 Task: Create a section Dependency Management Sprint and in the section, add a milestone Internet of Things Integration in the project WhiteCap.
Action: Mouse moved to (63, 290)
Screenshot: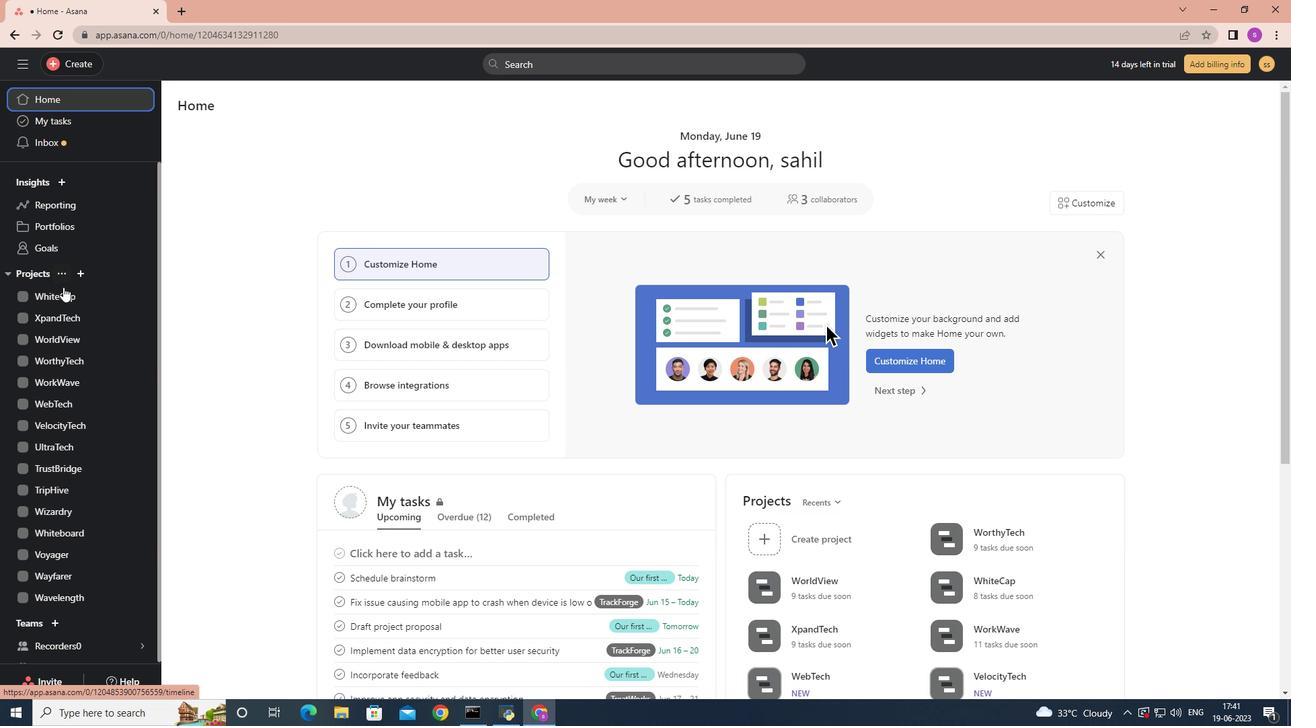 
Action: Mouse pressed left at (63, 290)
Screenshot: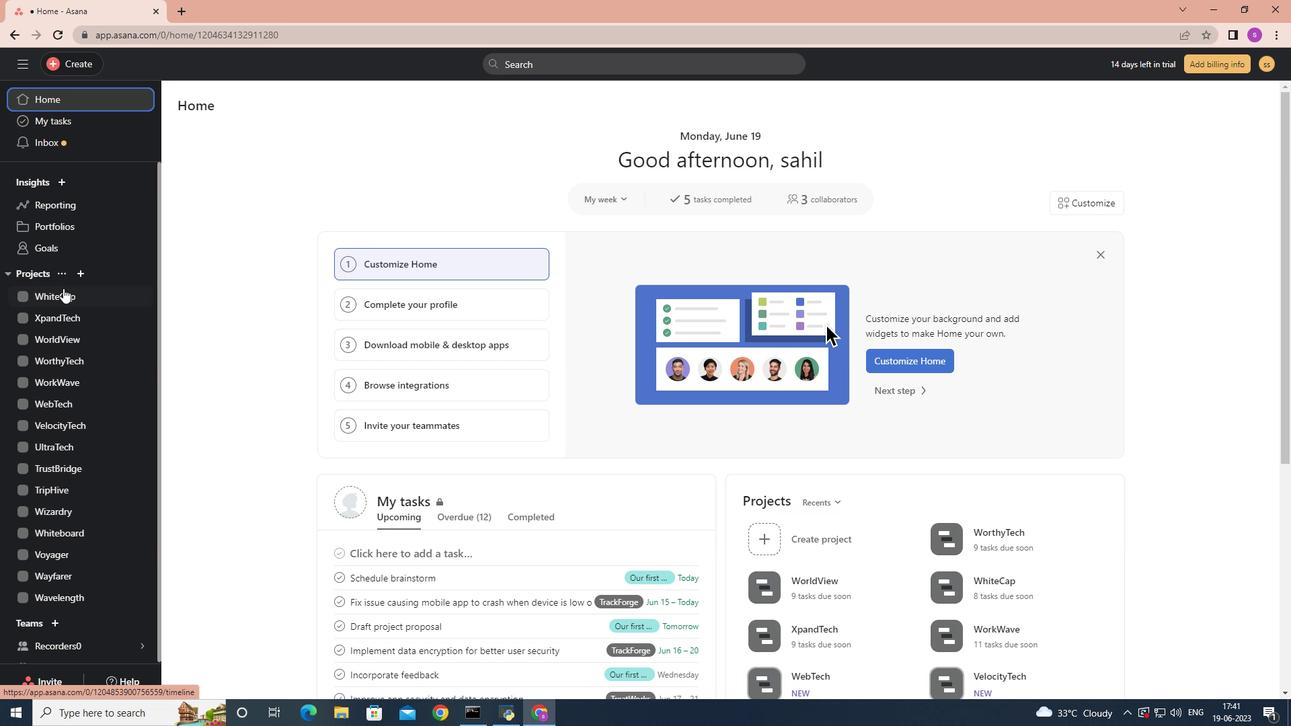 
Action: Mouse moved to (219, 588)
Screenshot: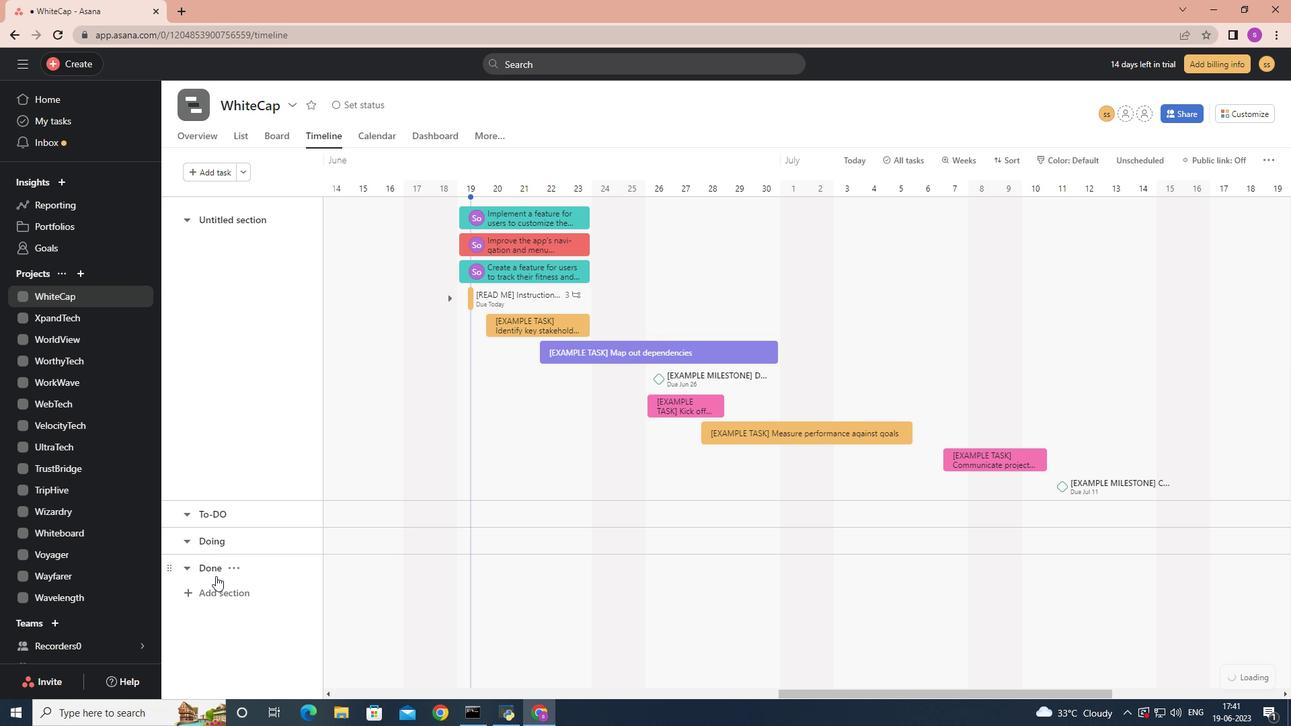 
Action: Mouse pressed left at (219, 588)
Screenshot: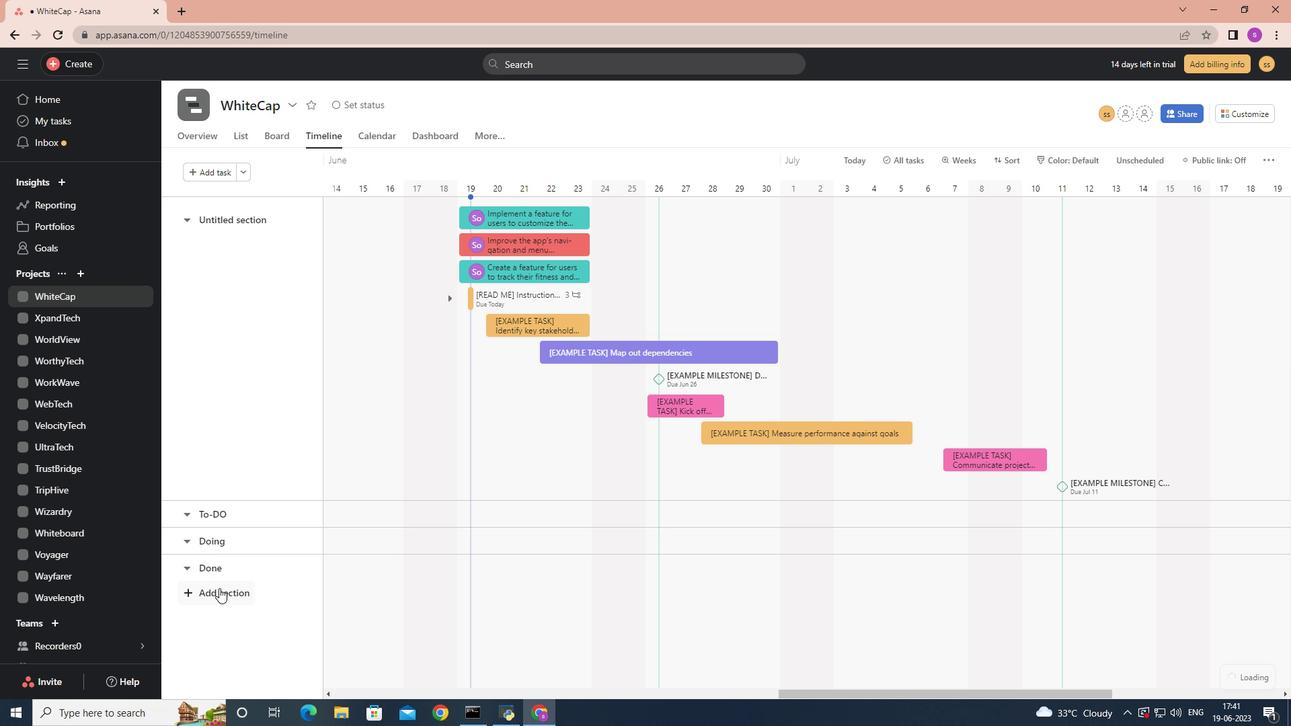 
Action: Mouse moved to (218, 584)
Screenshot: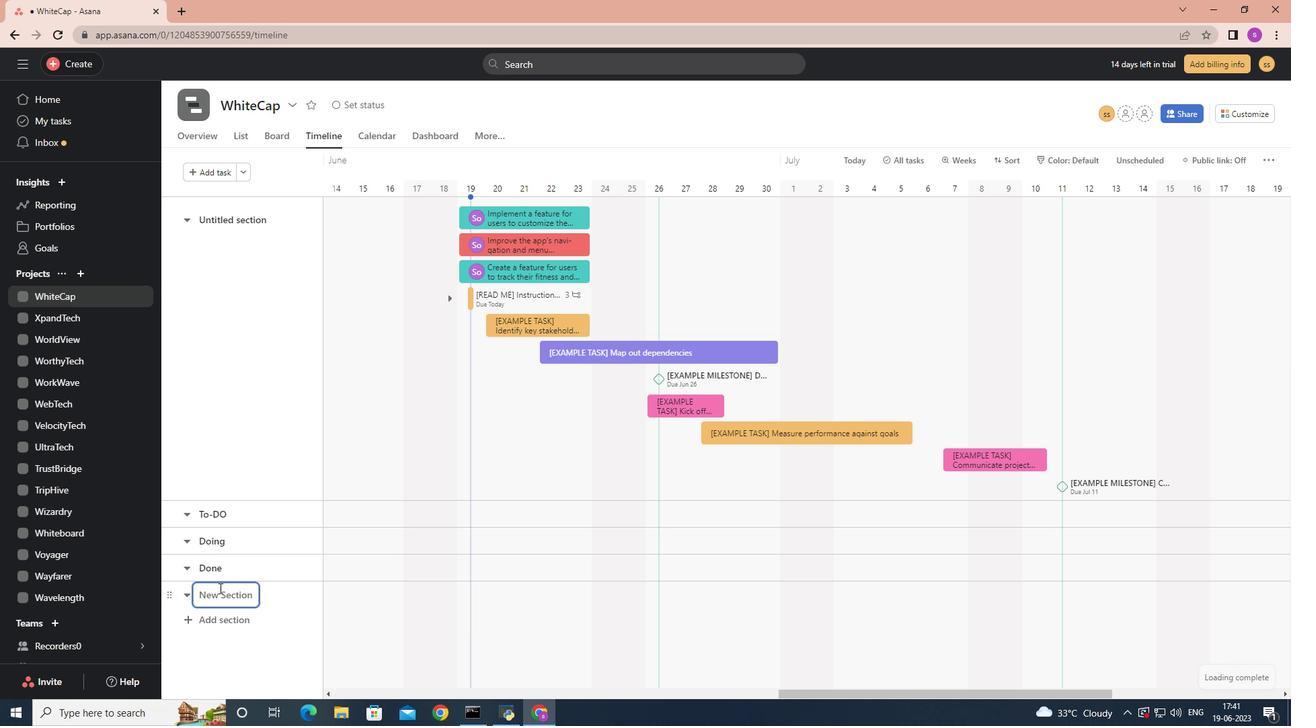 
Action: Key pressed <Key.shift>Dependency<Key.space><Key.shift>Management<Key.space><Key.shift>sprint
Screenshot: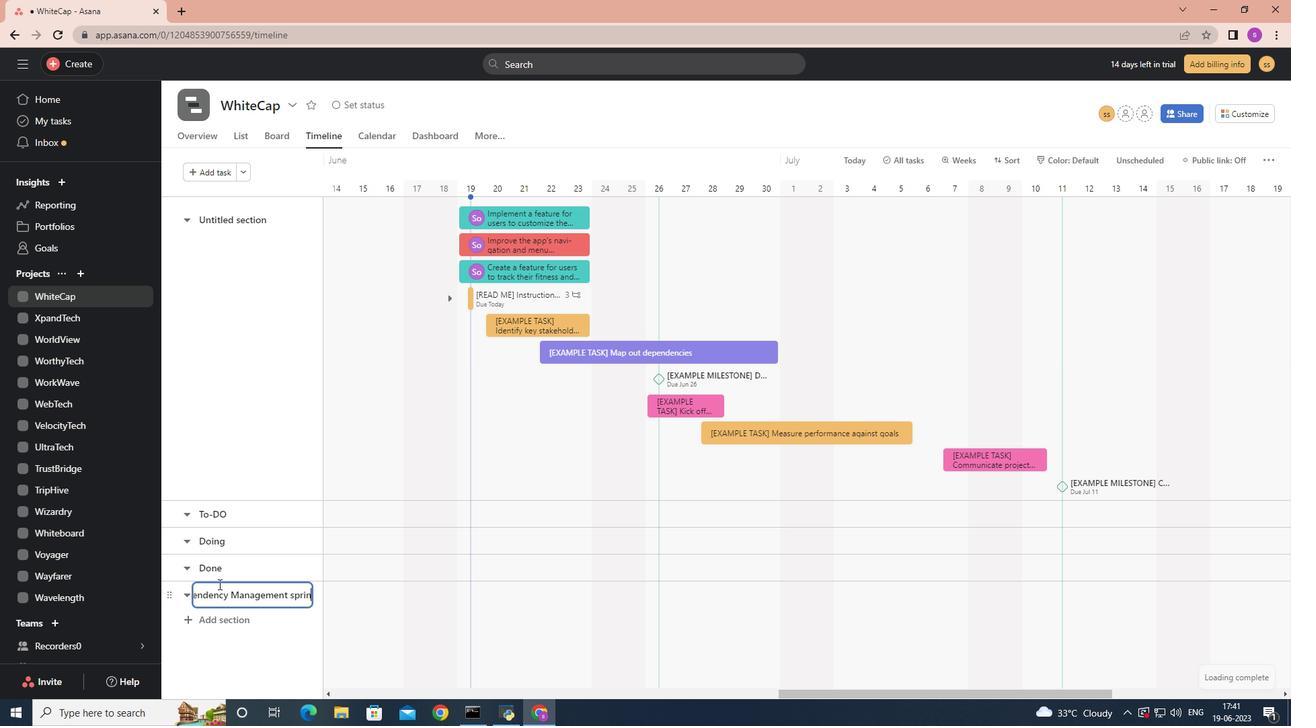 
Action: Mouse moved to (290, 595)
Screenshot: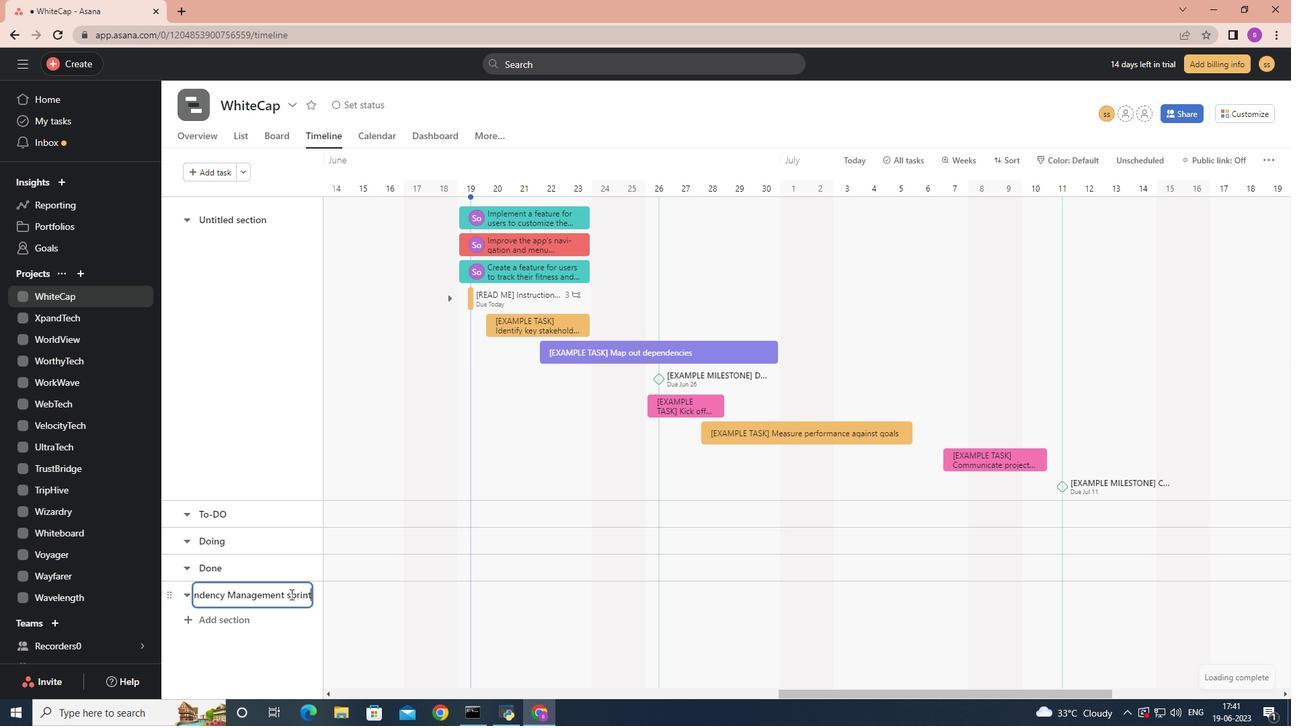 
Action: Mouse pressed left at (290, 595)
Screenshot: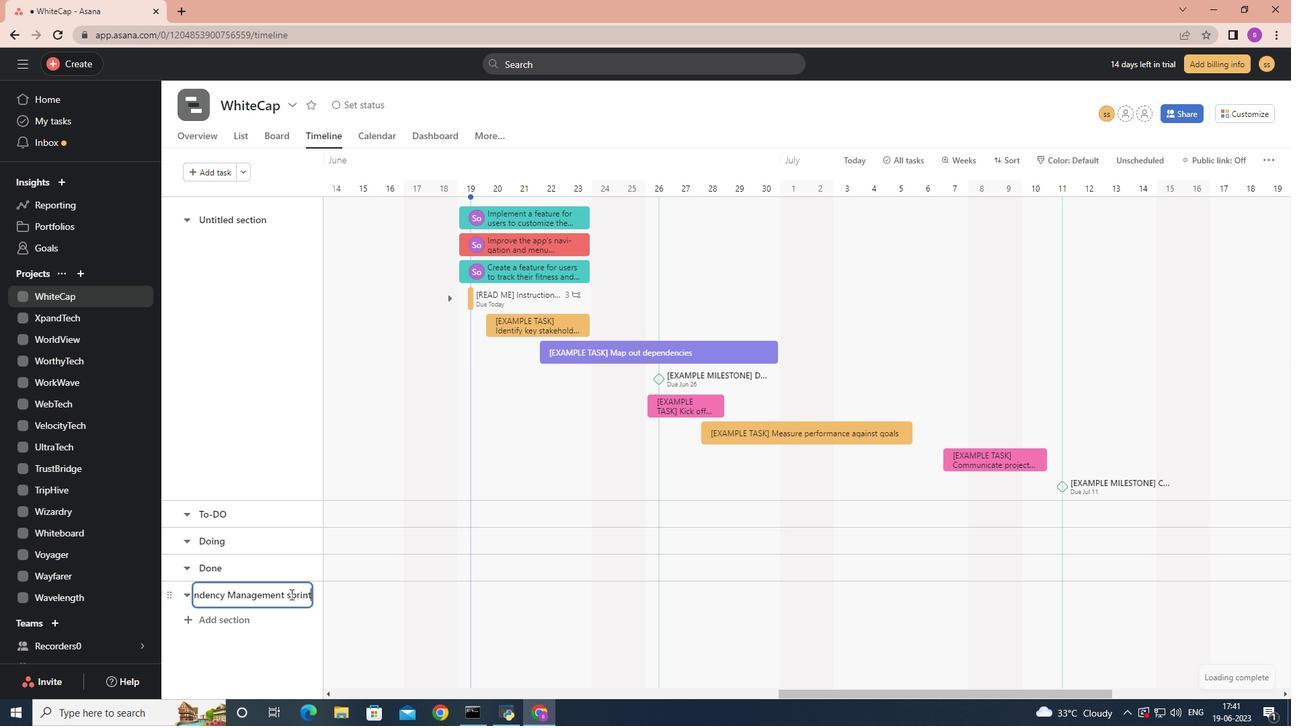 
Action: Mouse moved to (334, 630)
Screenshot: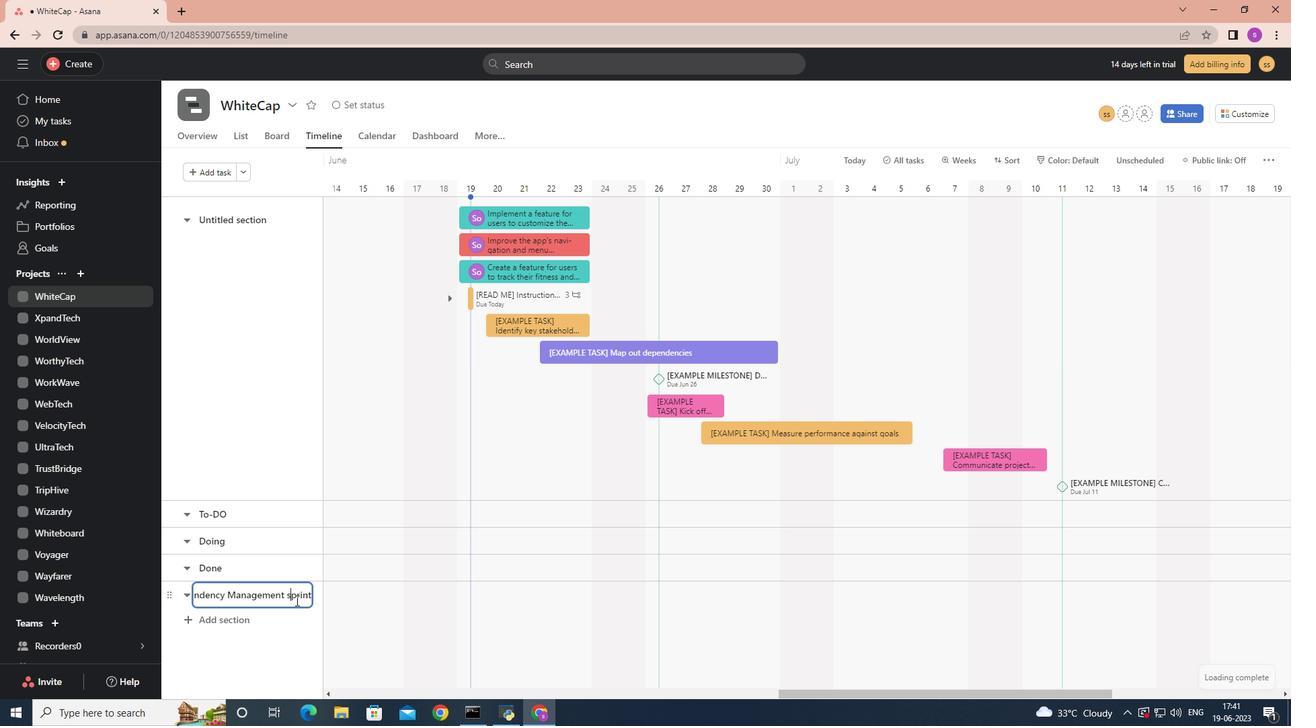 
Action: Key pressed <Key.backspace><Key.shift>S
Screenshot: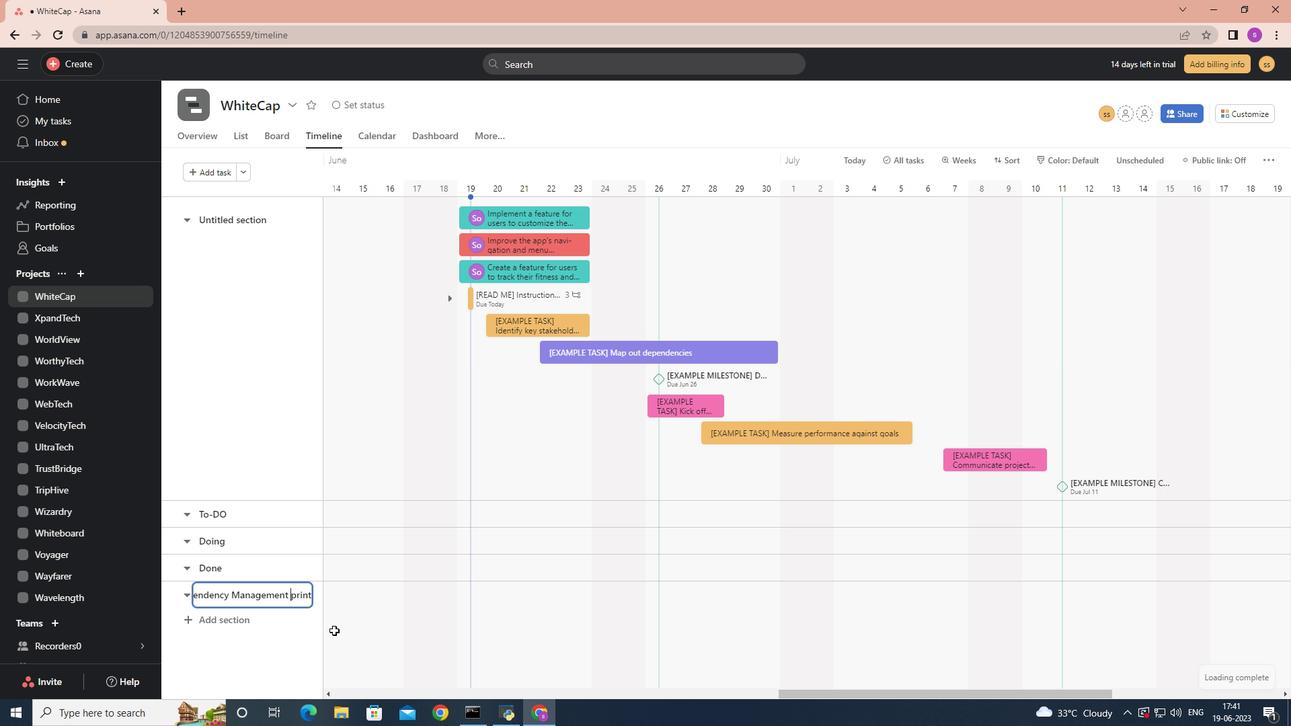 
Action: Mouse moved to (363, 603)
Screenshot: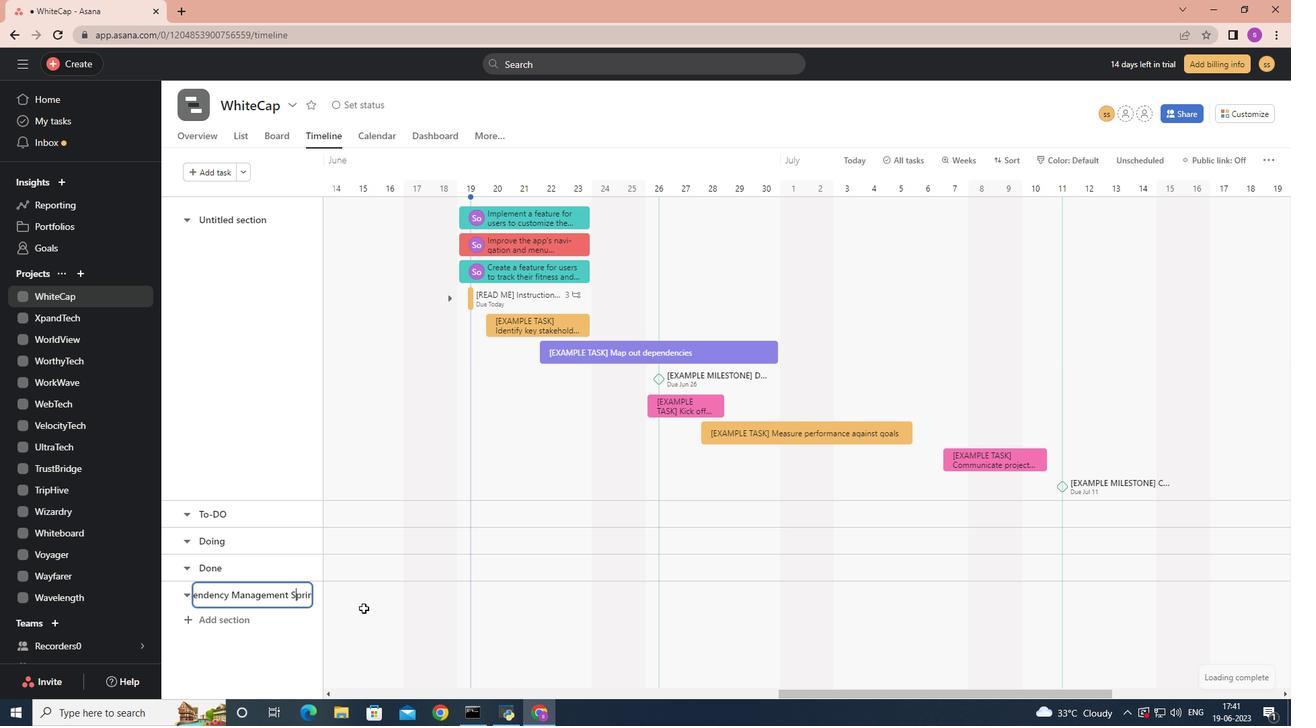 
Action: Mouse pressed left at (363, 603)
Screenshot: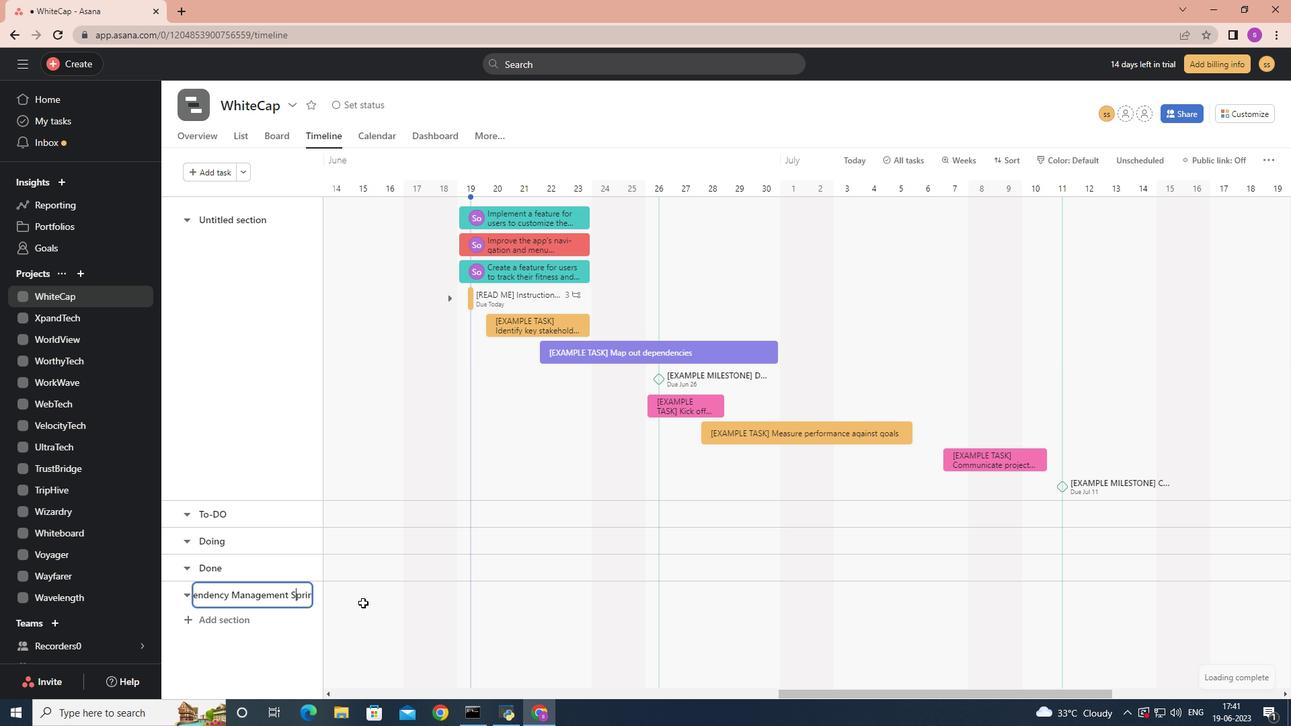 
Action: Mouse pressed left at (363, 603)
Screenshot: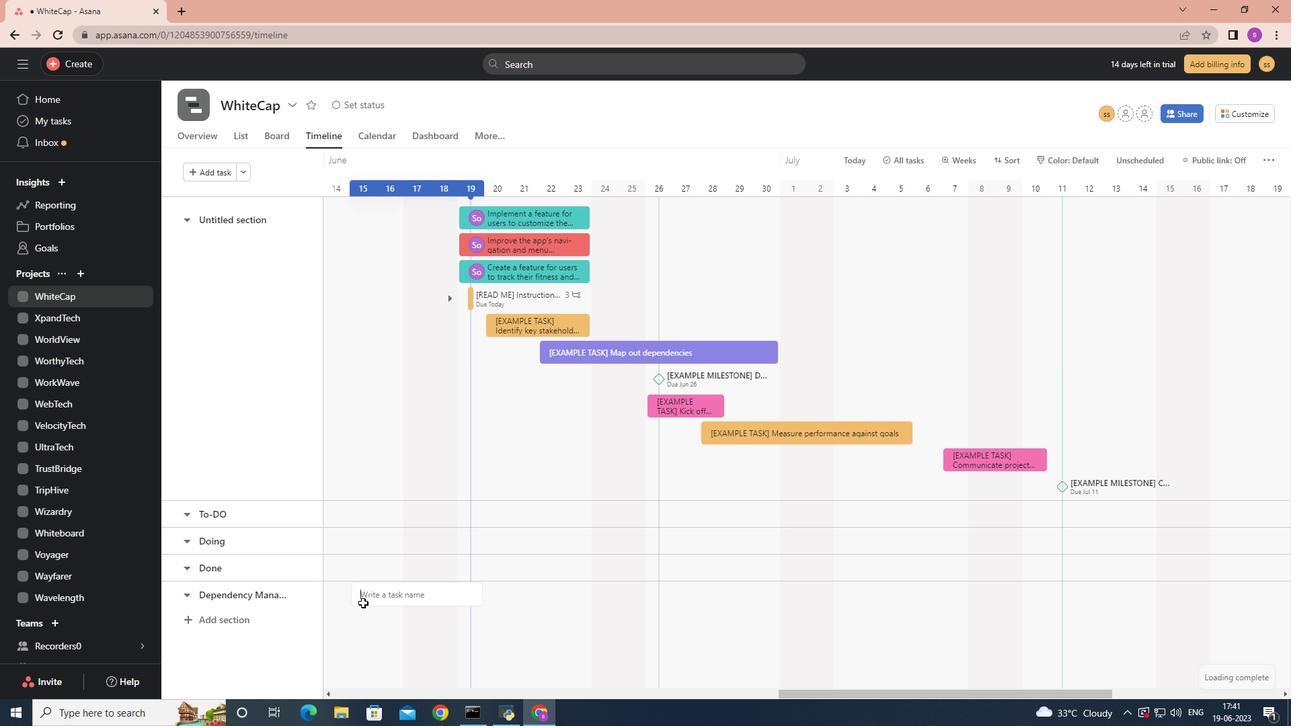 
Action: Mouse moved to (376, 597)
Screenshot: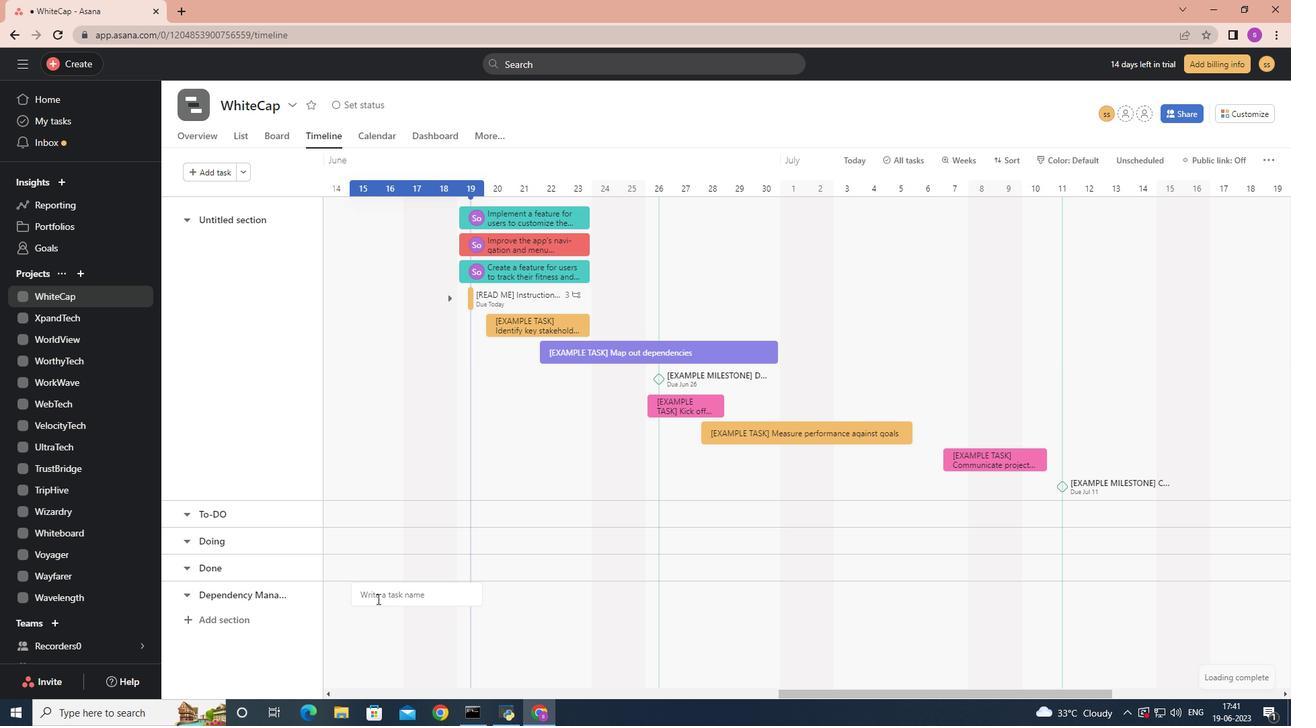
Action: Mouse pressed left at (376, 597)
Screenshot: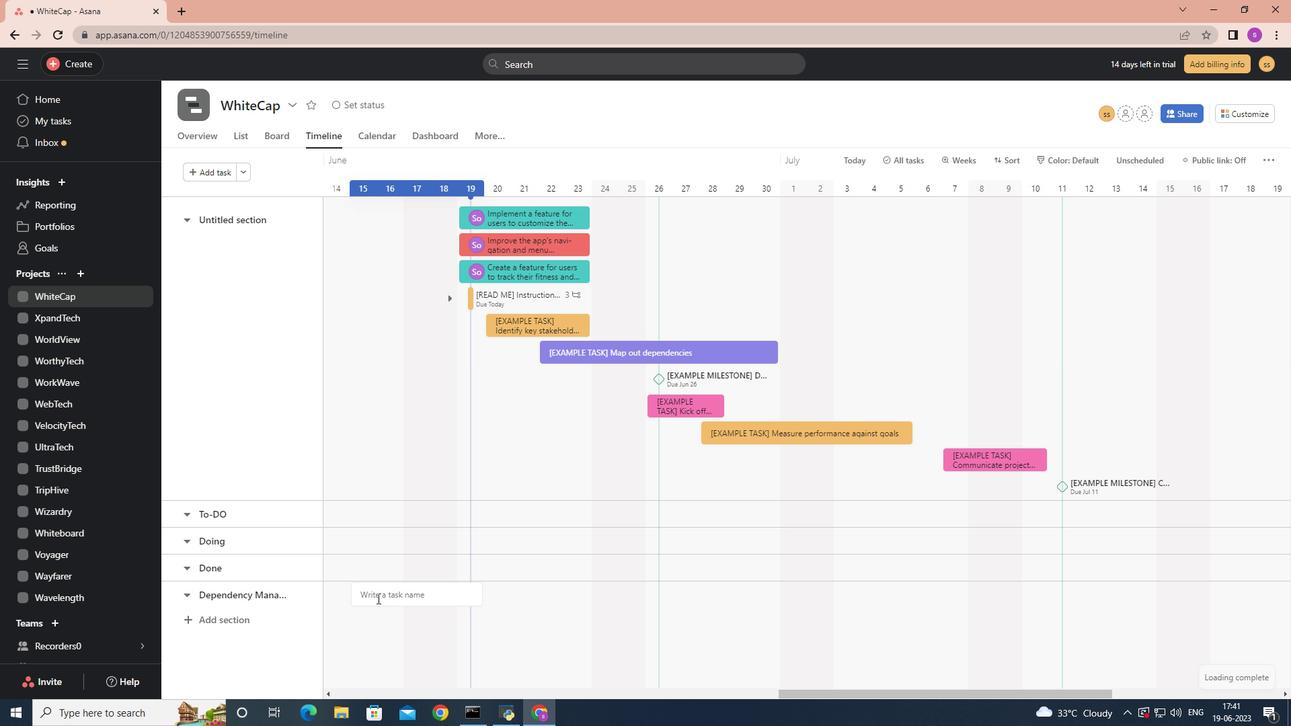 
Action: Mouse moved to (296, 663)
Screenshot: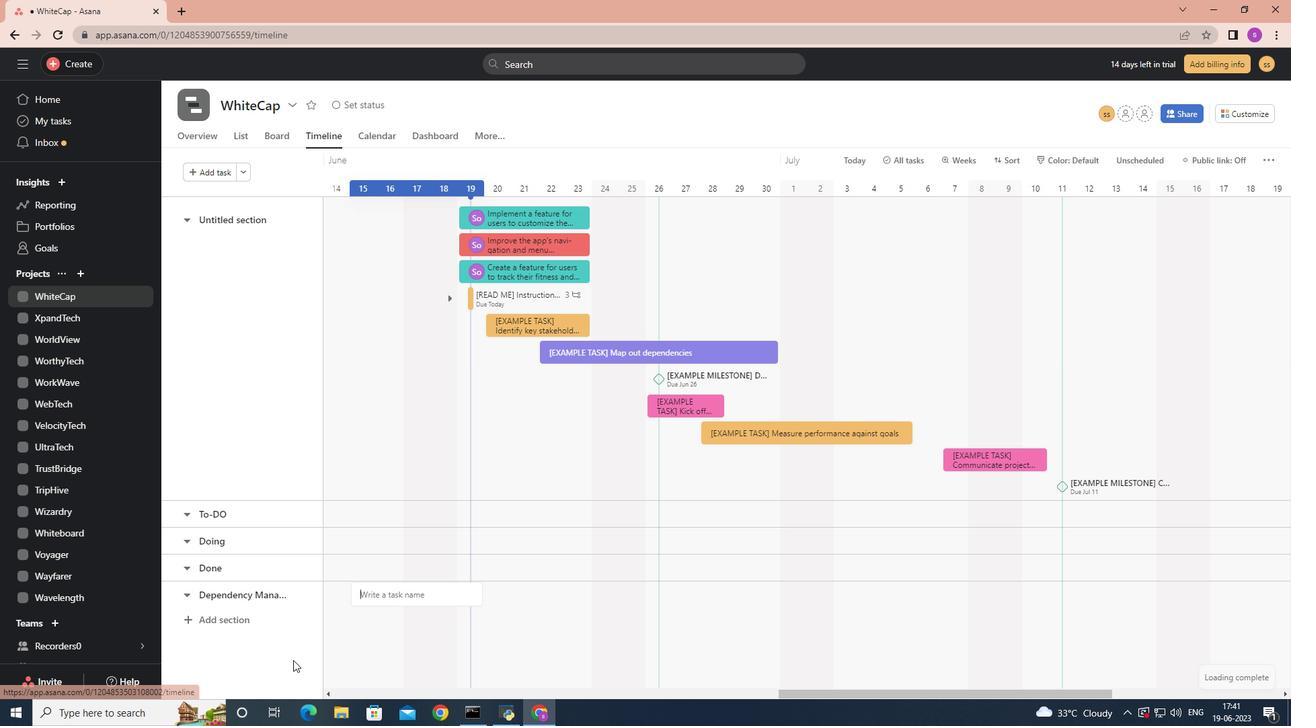 
Action: Key pressed <Key.shift>Internet<Key.space>of<Key.space><Key.shift>Things<Key.space><Key.shift>Inter<Key.backspace>gration<Key.enter>
Screenshot: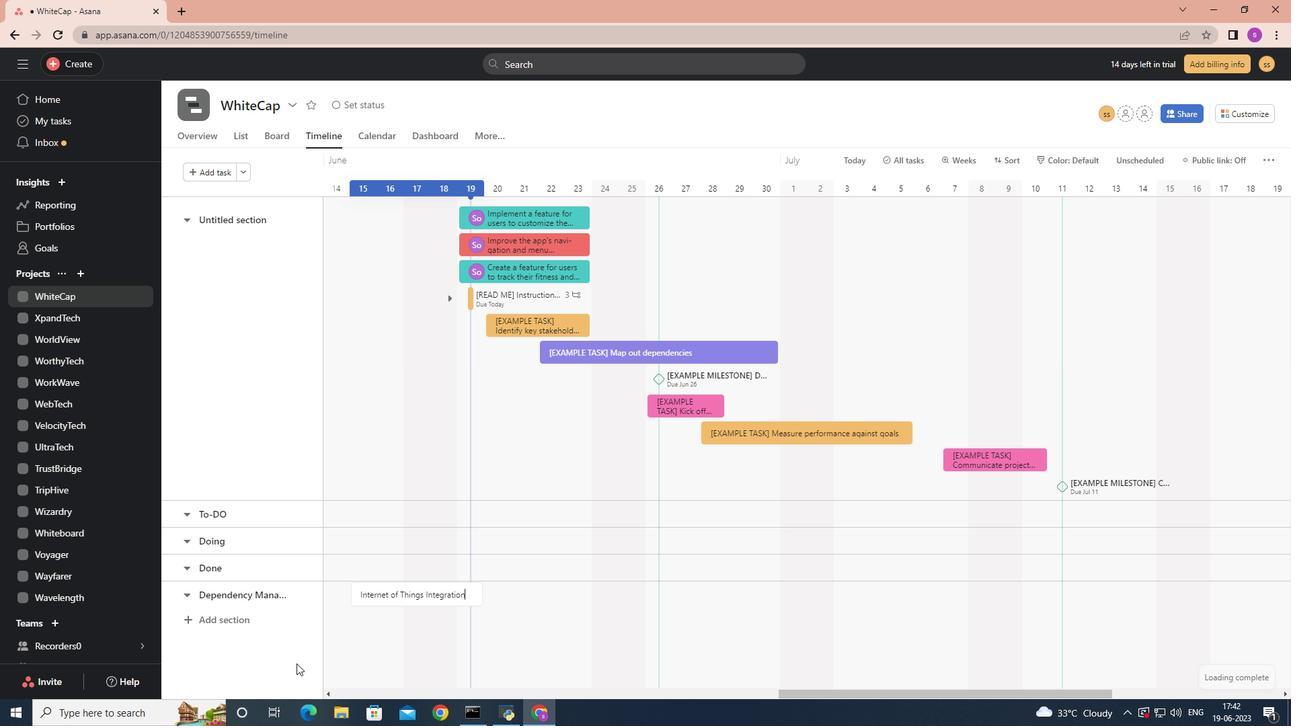 
Action: Mouse moved to (445, 592)
Screenshot: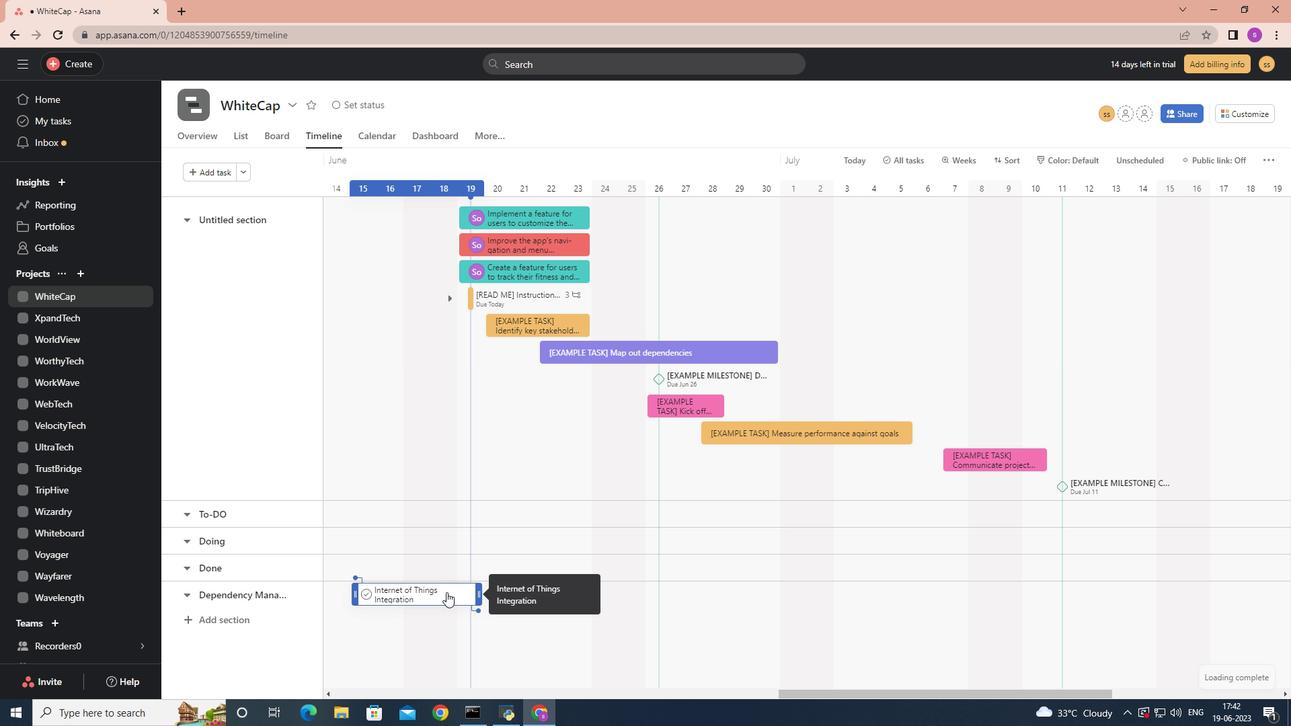 
Action: Mouse pressed right at (445, 592)
Screenshot: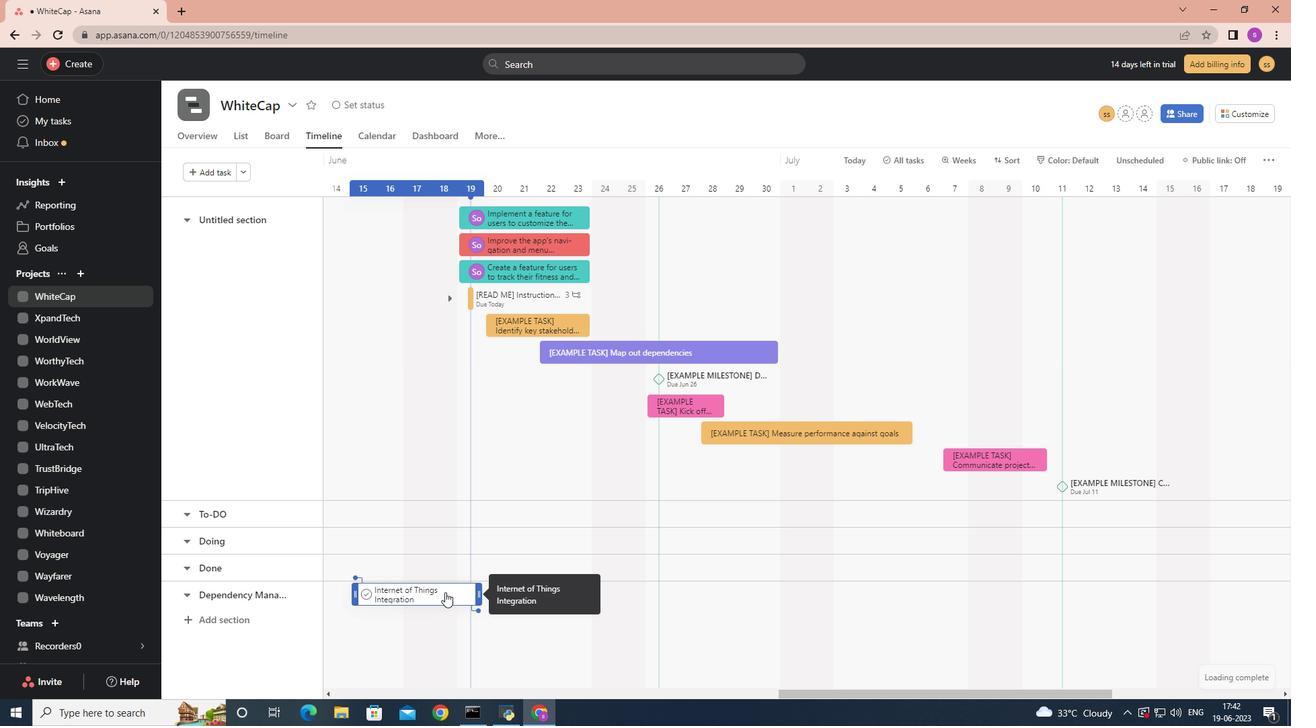 
Action: Mouse moved to (514, 524)
Screenshot: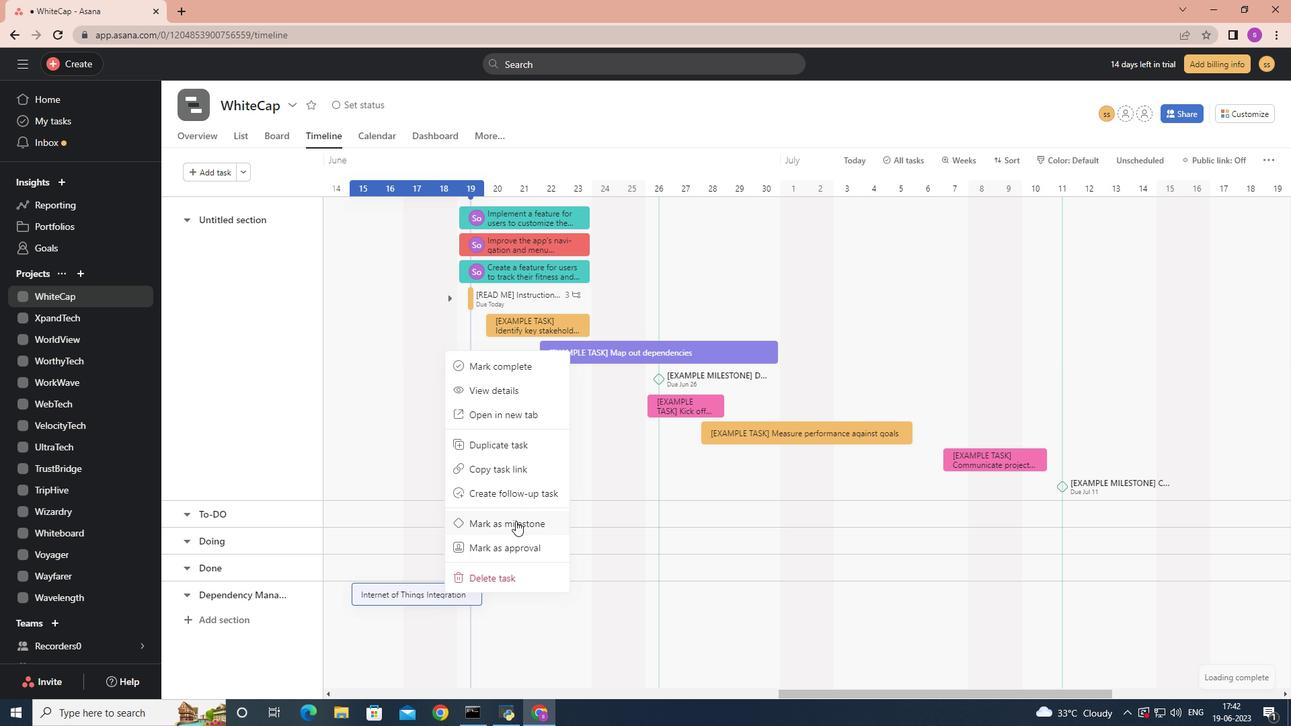 
Action: Mouse pressed left at (514, 524)
Screenshot: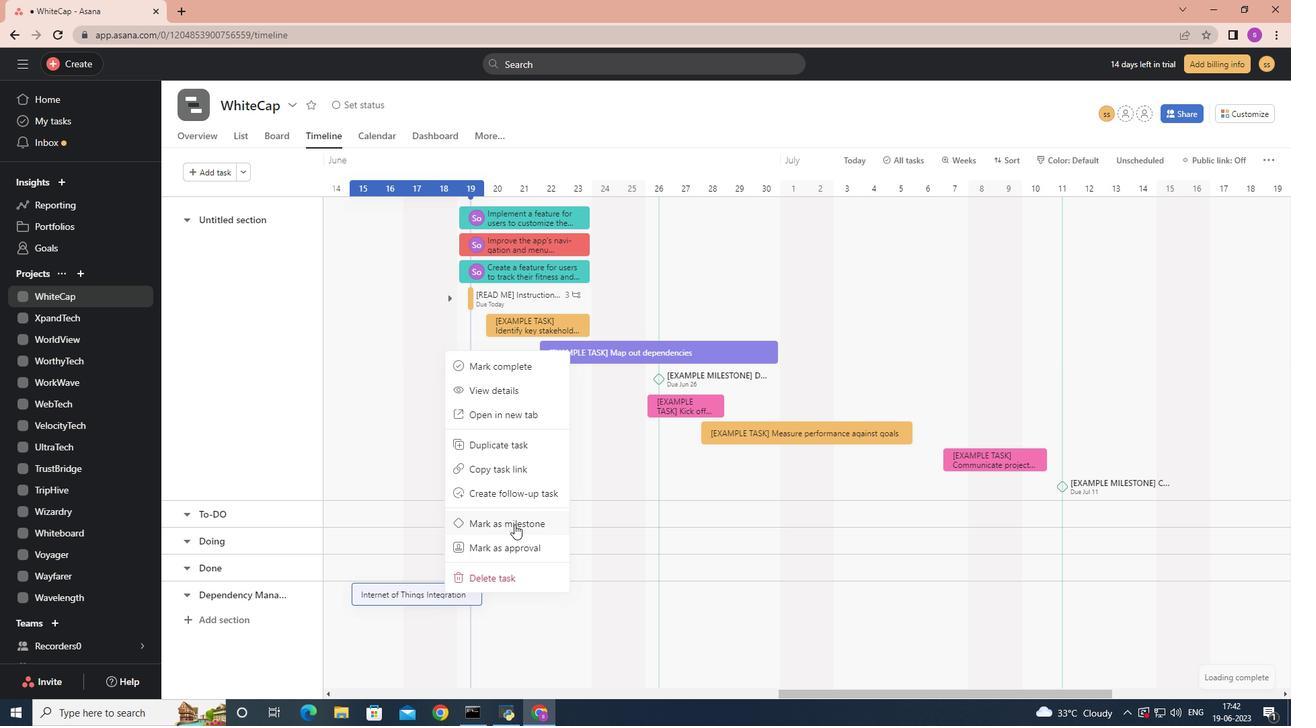 
